 Task: Create Board Website Security to Workspace Enterprise Risk Management. Create Board Legal Documentation to Workspace Enterprise Risk Management. Create Board Public Relations Crisis Communication Planning and Preparation to Workspace Enterprise Risk Management
Action: Mouse moved to (363, 76)
Screenshot: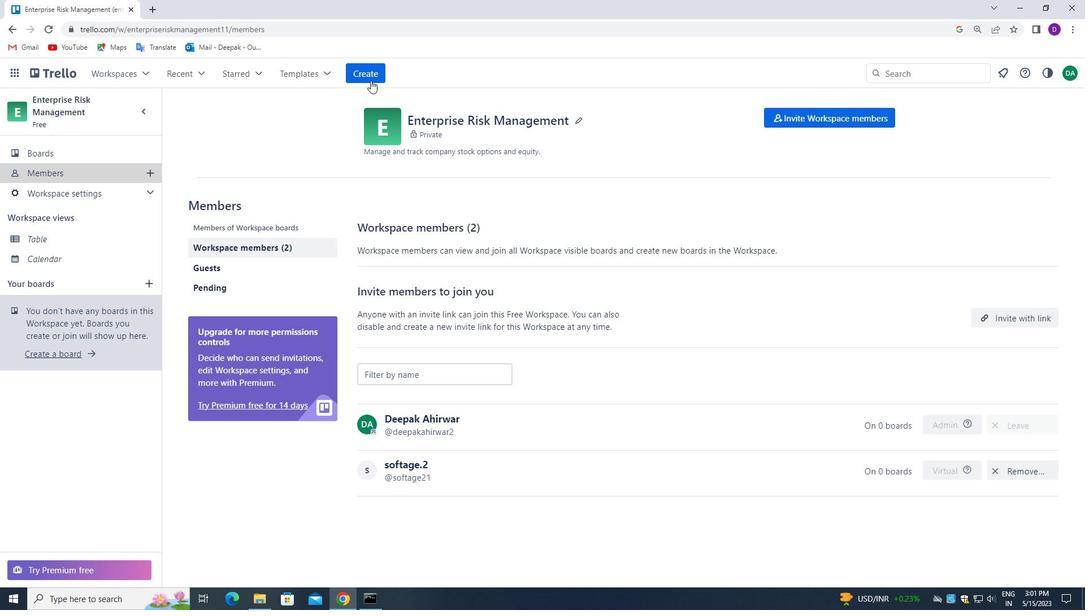 
Action: Mouse pressed left at (363, 76)
Screenshot: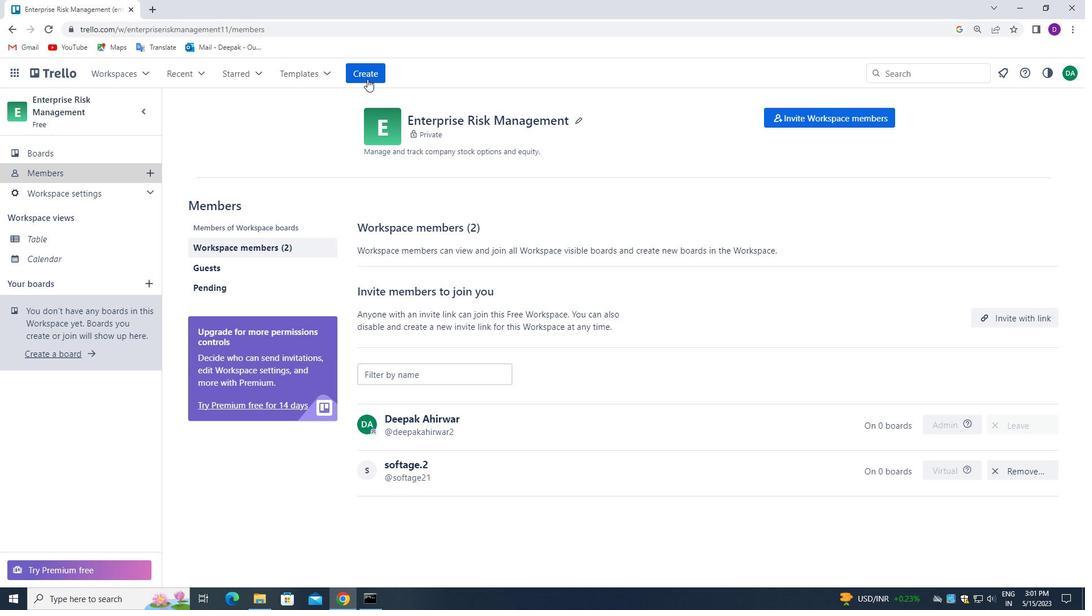 
Action: Mouse moved to (409, 130)
Screenshot: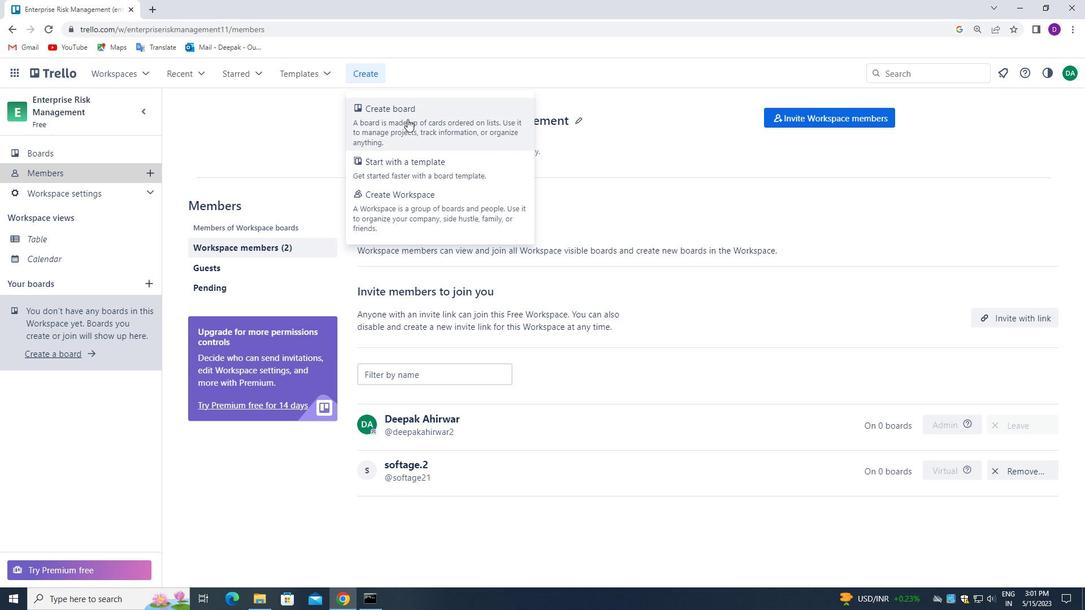 
Action: Mouse pressed left at (409, 130)
Screenshot: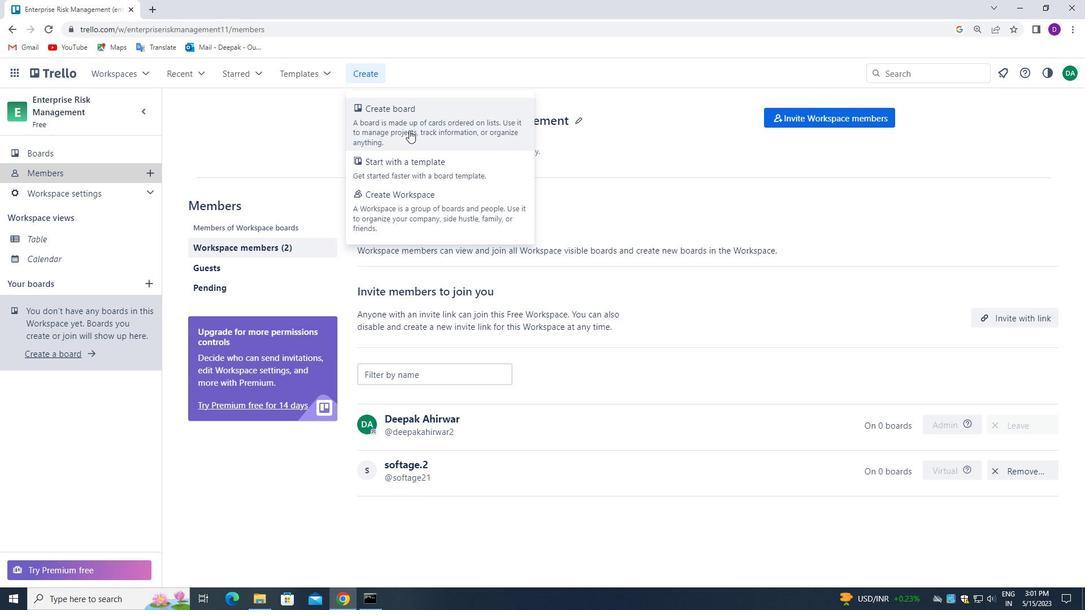 
Action: Mouse moved to (424, 299)
Screenshot: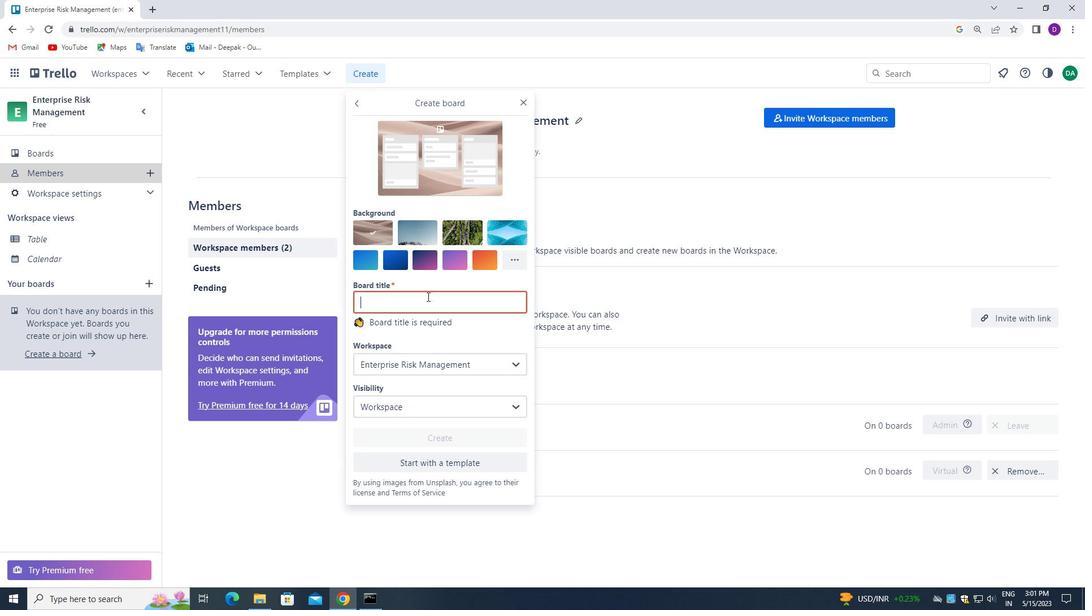 
Action: Mouse pressed left at (424, 299)
Screenshot: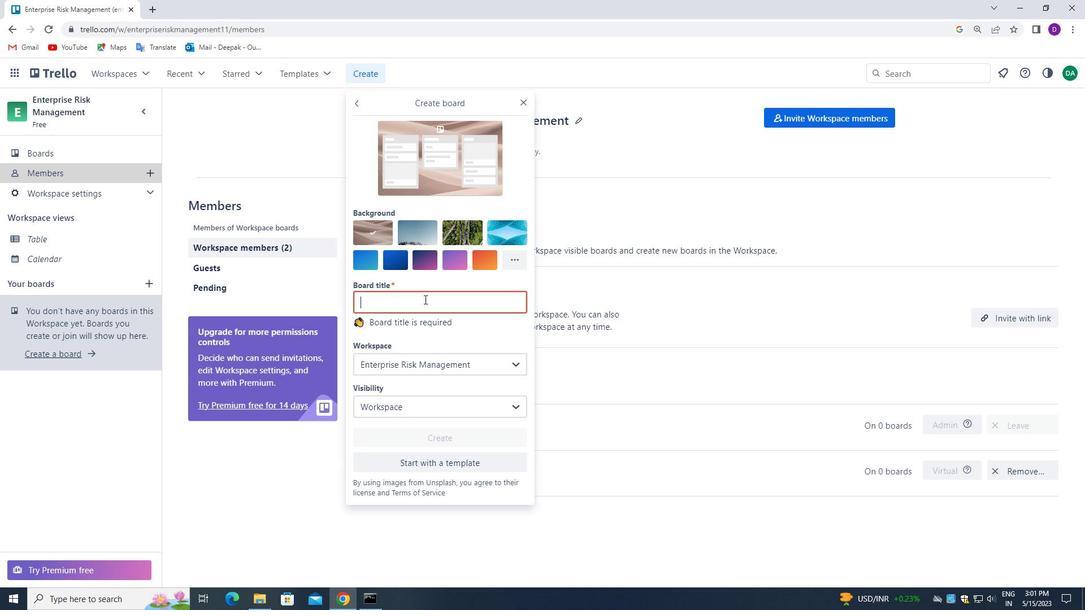 
Action: Mouse moved to (287, 301)
Screenshot: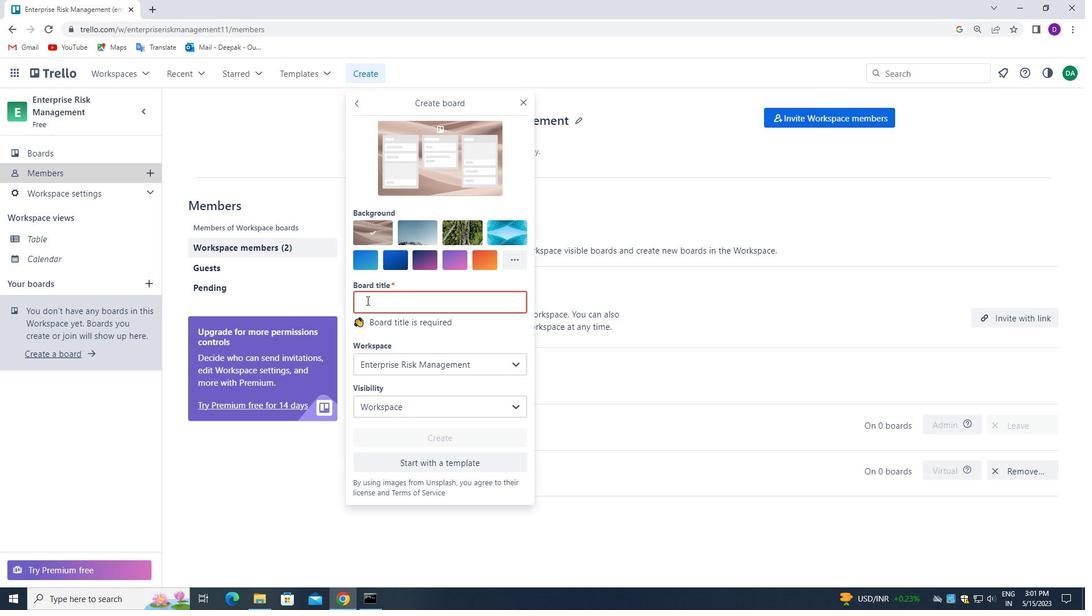 
Action: Key pressed <Key.shift_r>Website<Key.space><Key.shift_r>Security
Screenshot: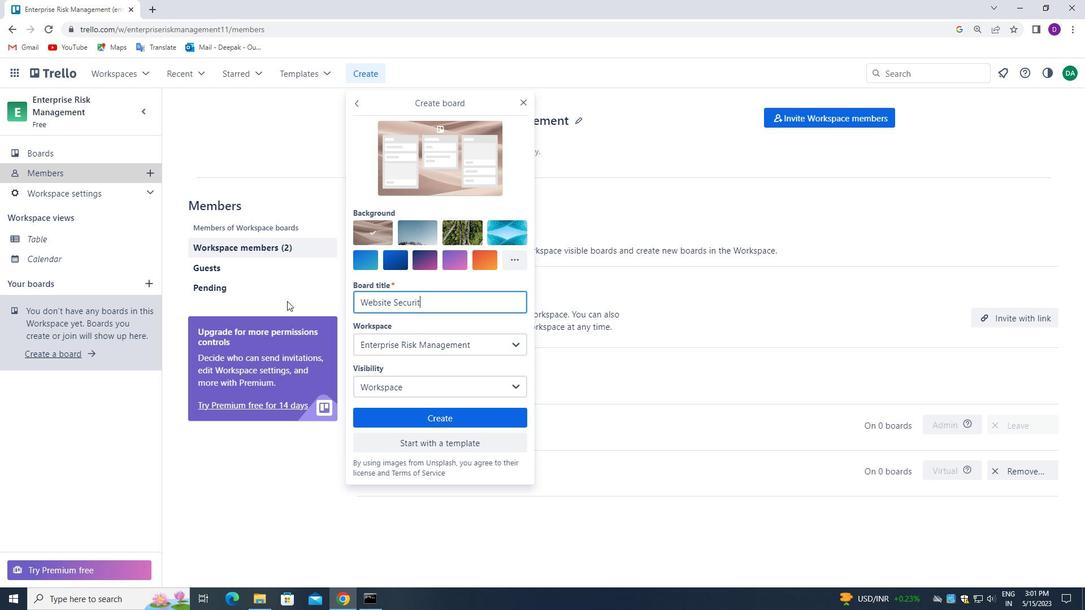 
Action: Mouse moved to (429, 418)
Screenshot: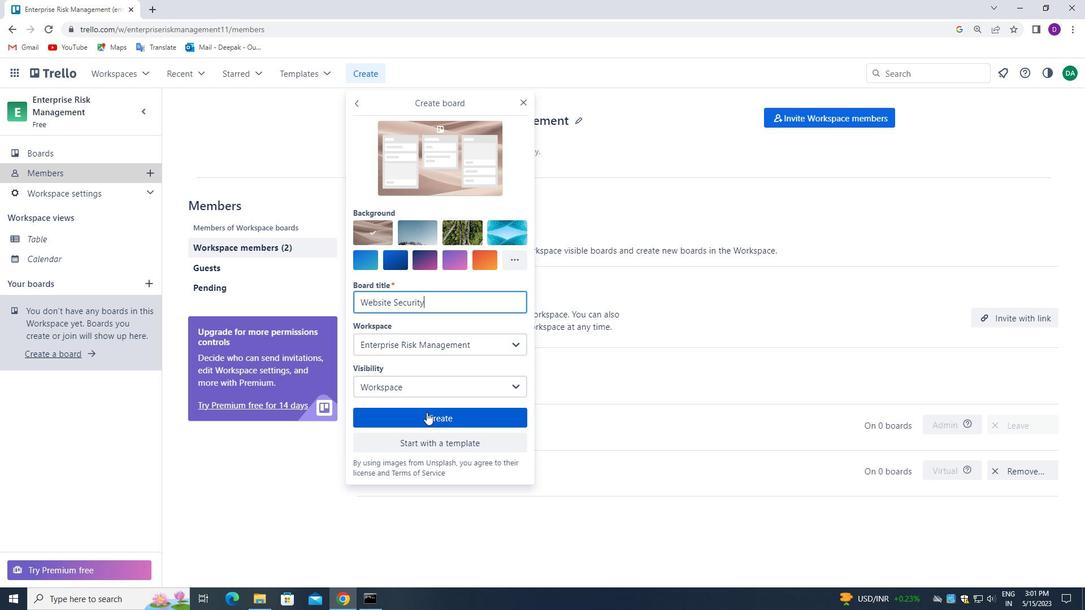 
Action: Mouse pressed left at (429, 418)
Screenshot: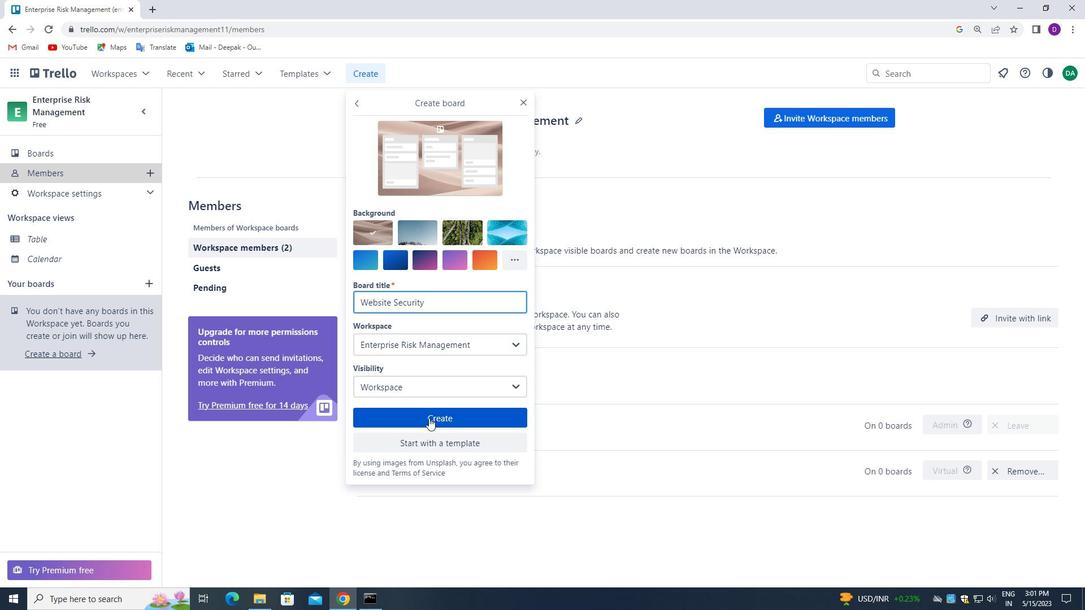 
Action: Mouse moved to (66, 156)
Screenshot: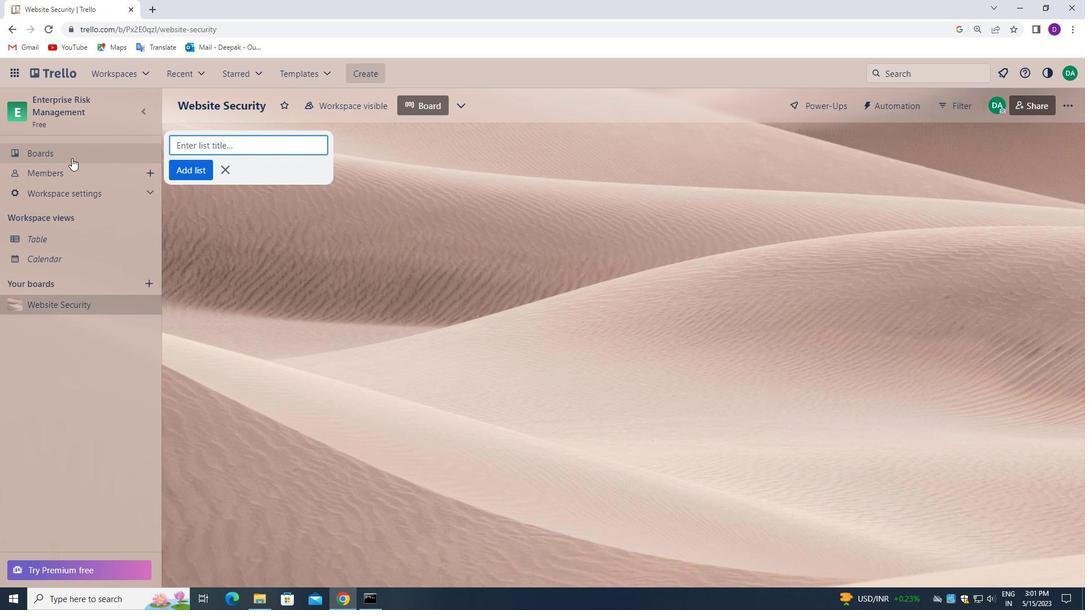 
Action: Mouse pressed left at (66, 156)
Screenshot: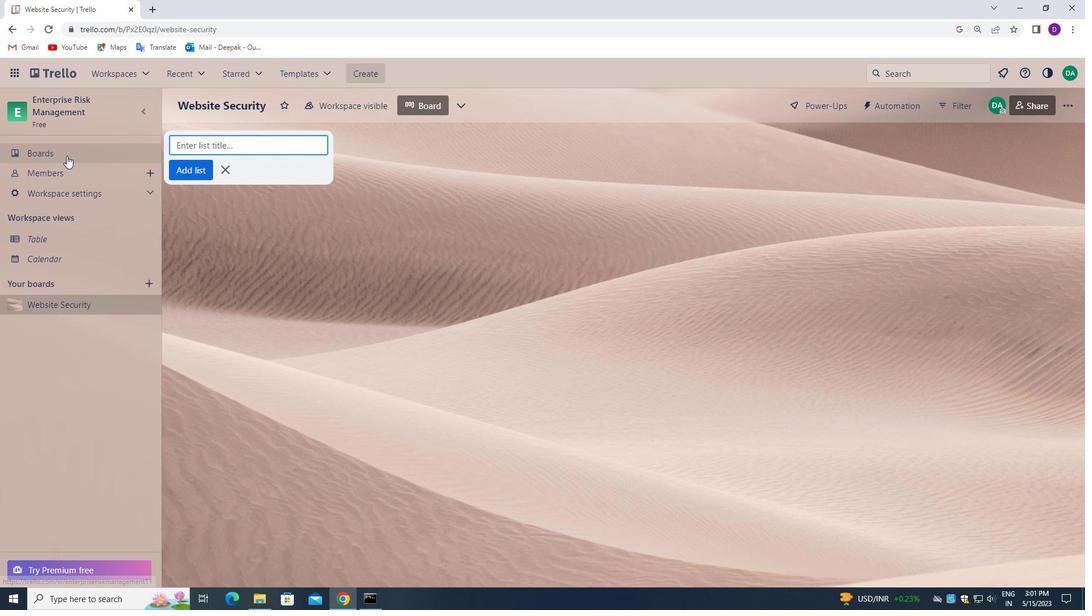 
Action: Mouse moved to (364, 69)
Screenshot: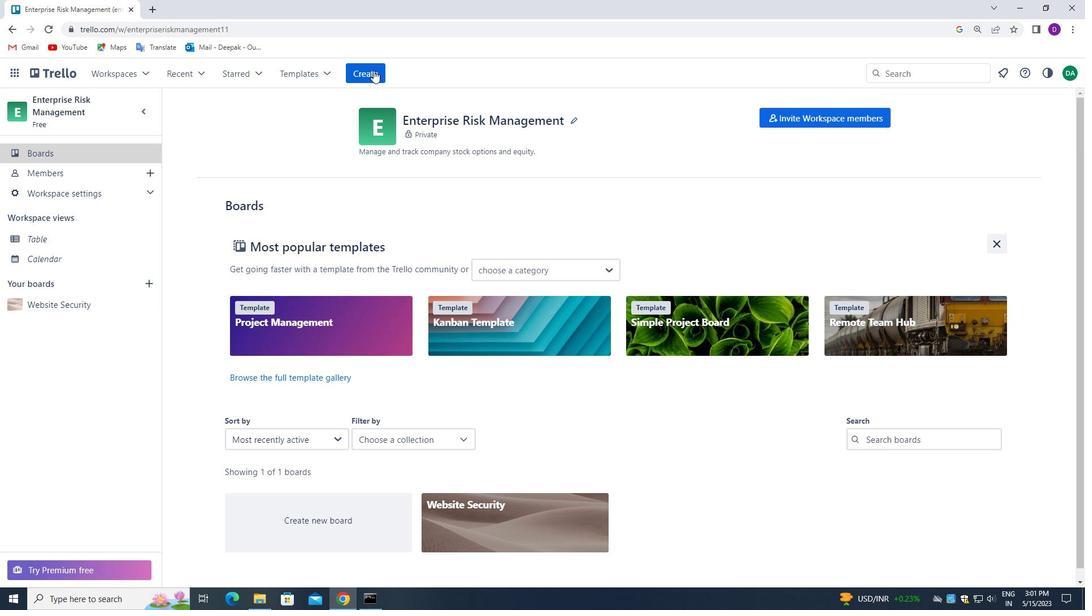 
Action: Mouse pressed left at (364, 69)
Screenshot: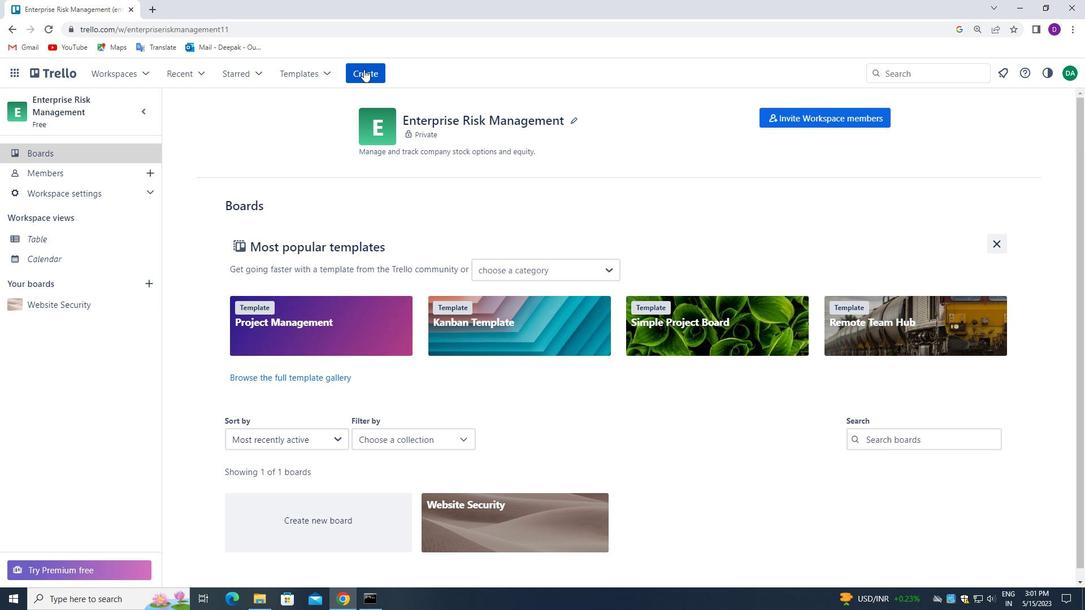 
Action: Mouse moved to (411, 118)
Screenshot: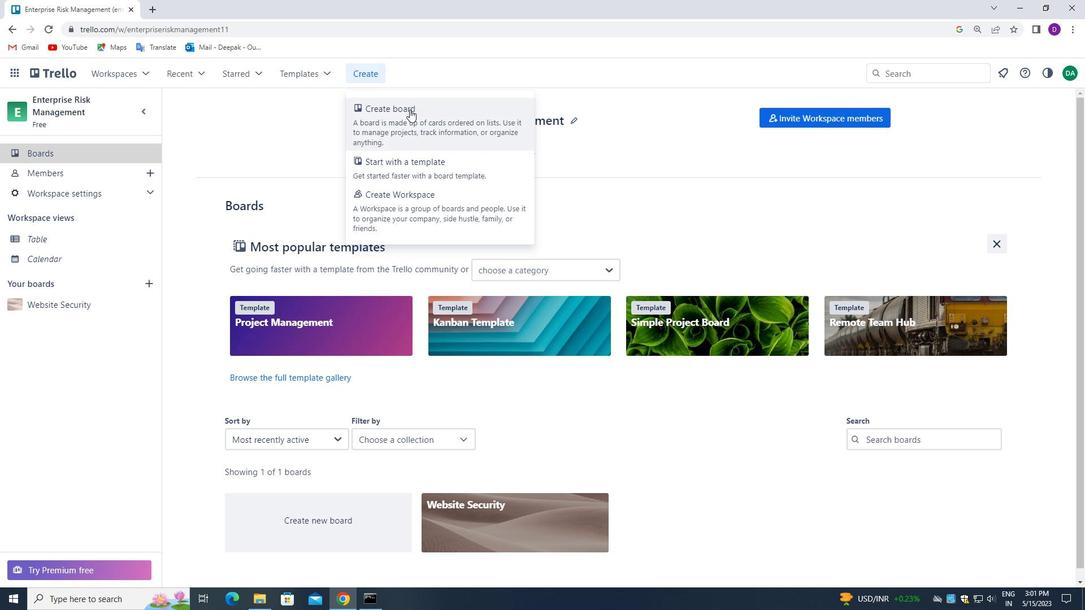 
Action: Mouse pressed left at (411, 118)
Screenshot: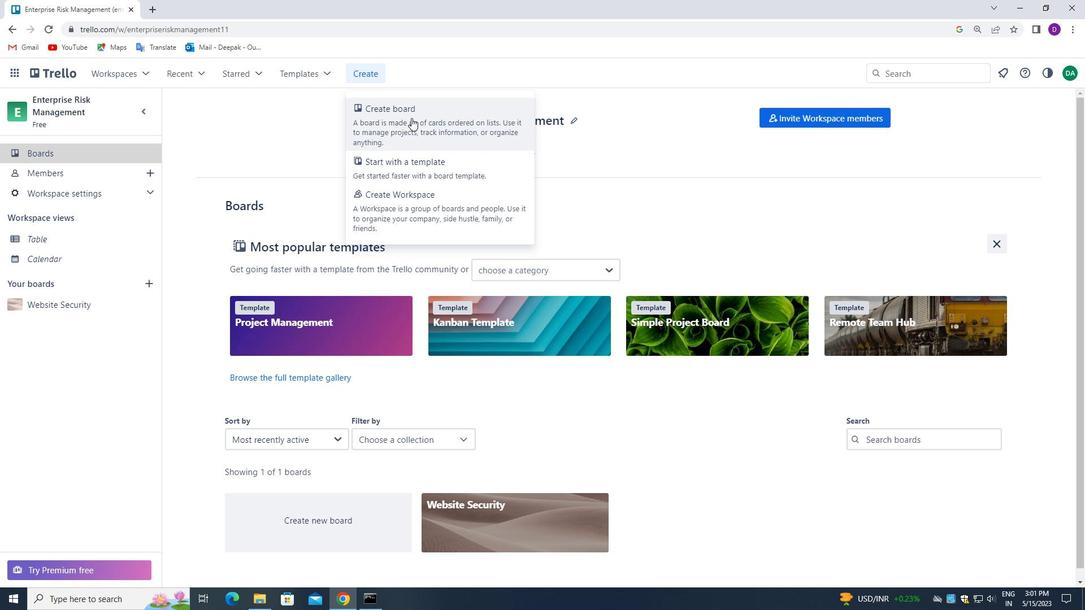 
Action: Mouse moved to (395, 299)
Screenshot: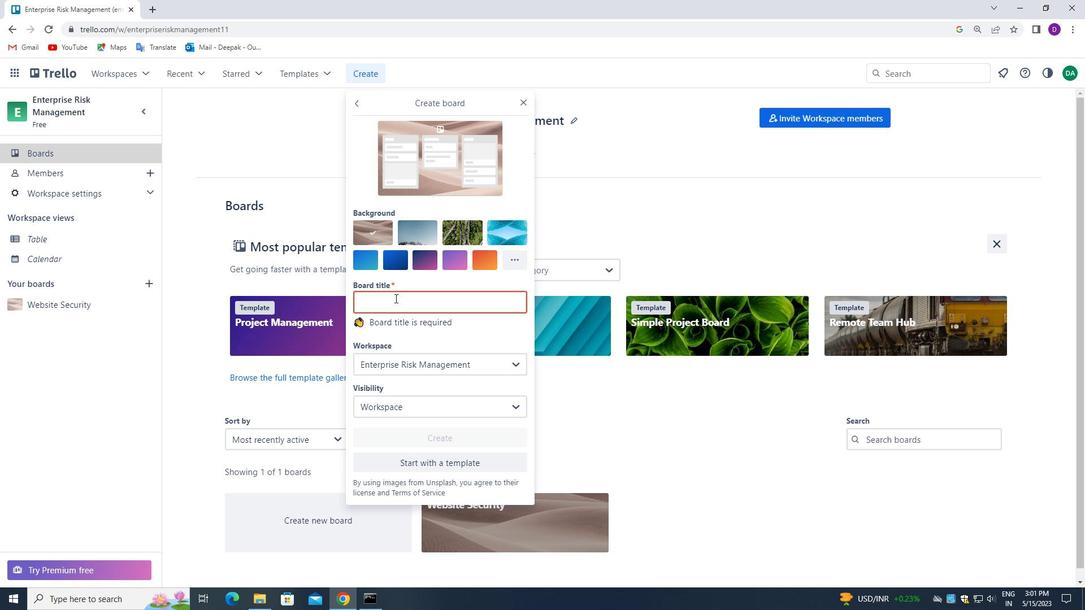 
Action: Mouse pressed left at (395, 299)
Screenshot: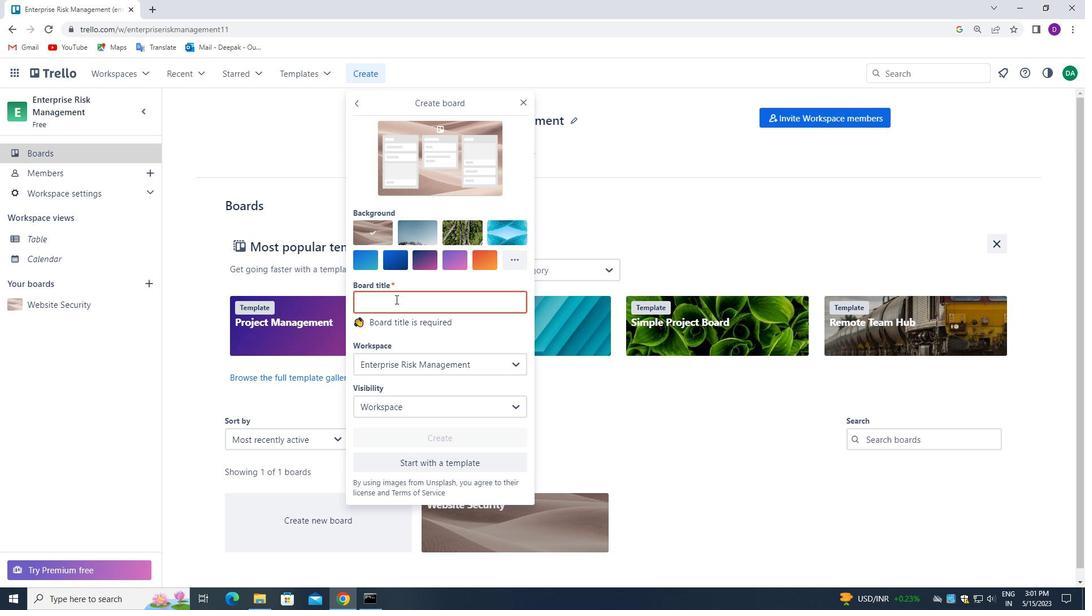 
Action: Mouse moved to (288, 273)
Screenshot: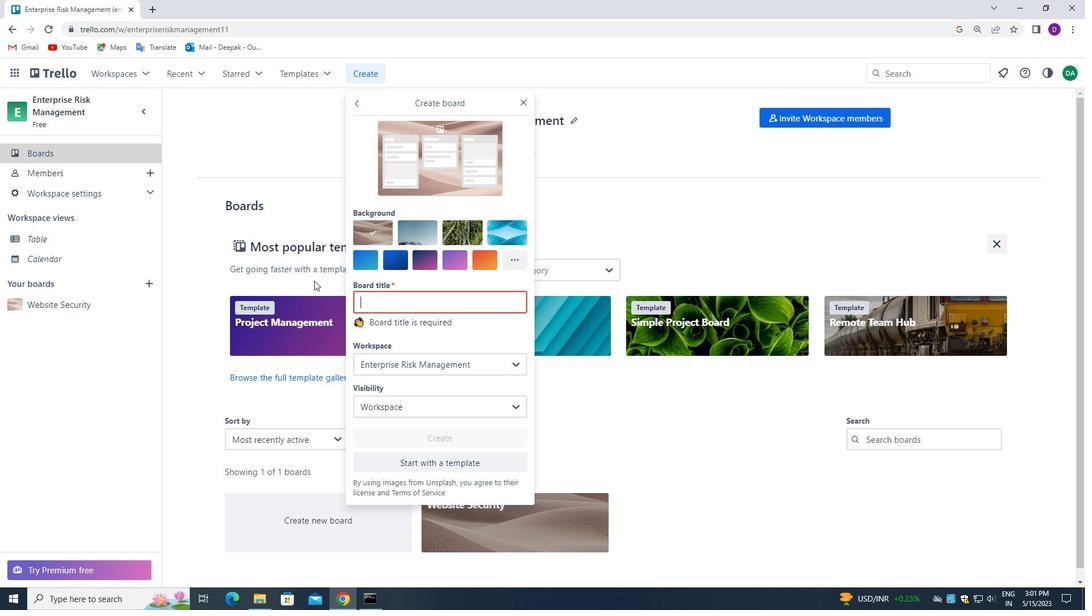 
Action: Key pressed <Key.shift_r>Create<Key.backspace><Key.backspace><Key.backspace><Key.backspace><Key.backspace><Key.backspace><Key.shift>LEA<Key.backspace>GAL<Key.space><Key.shift_r>DOCUMENTATION<Key.space>
Screenshot: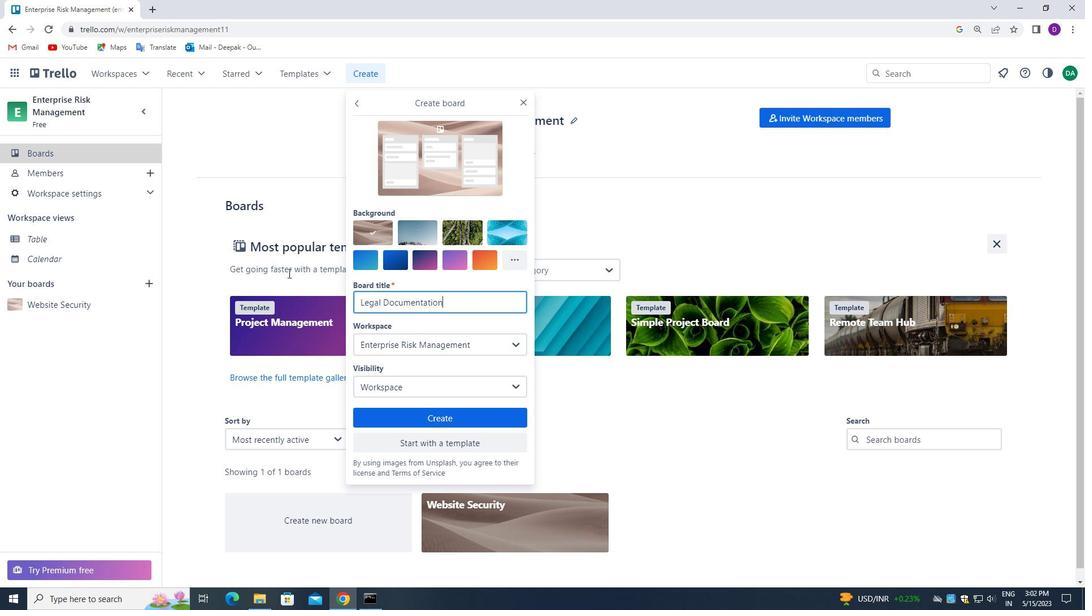
Action: Mouse moved to (434, 413)
Screenshot: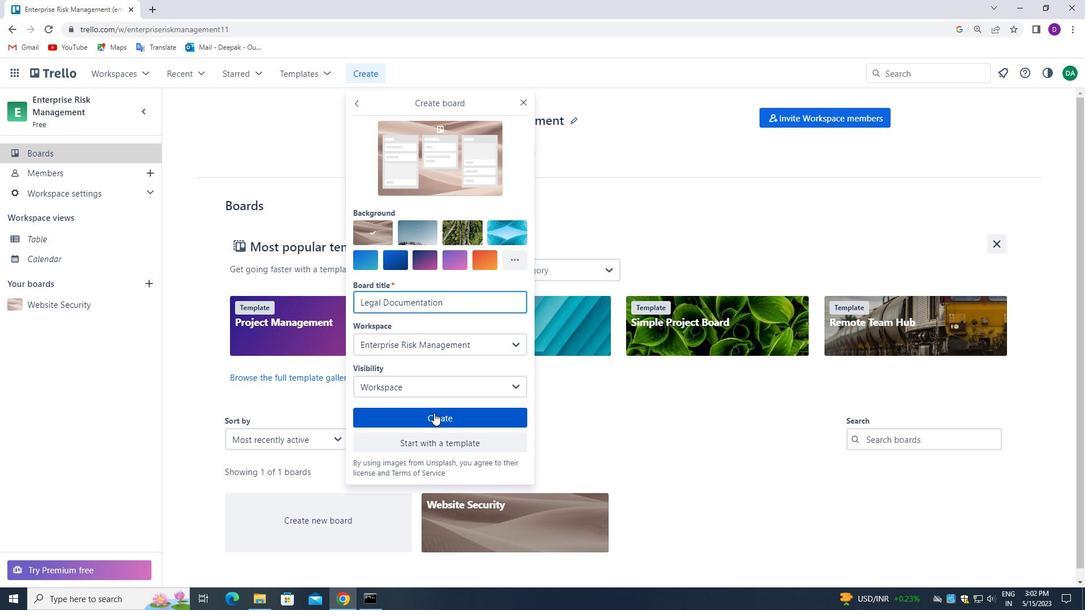 
Action: Mouse pressed left at (434, 413)
Screenshot: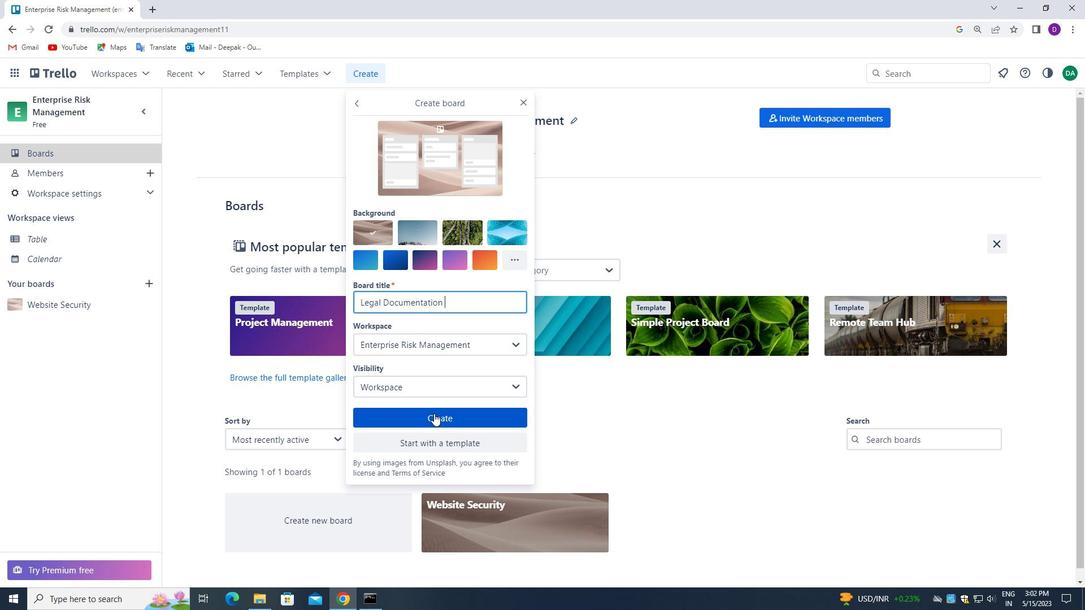 
Action: Mouse moved to (59, 154)
Screenshot: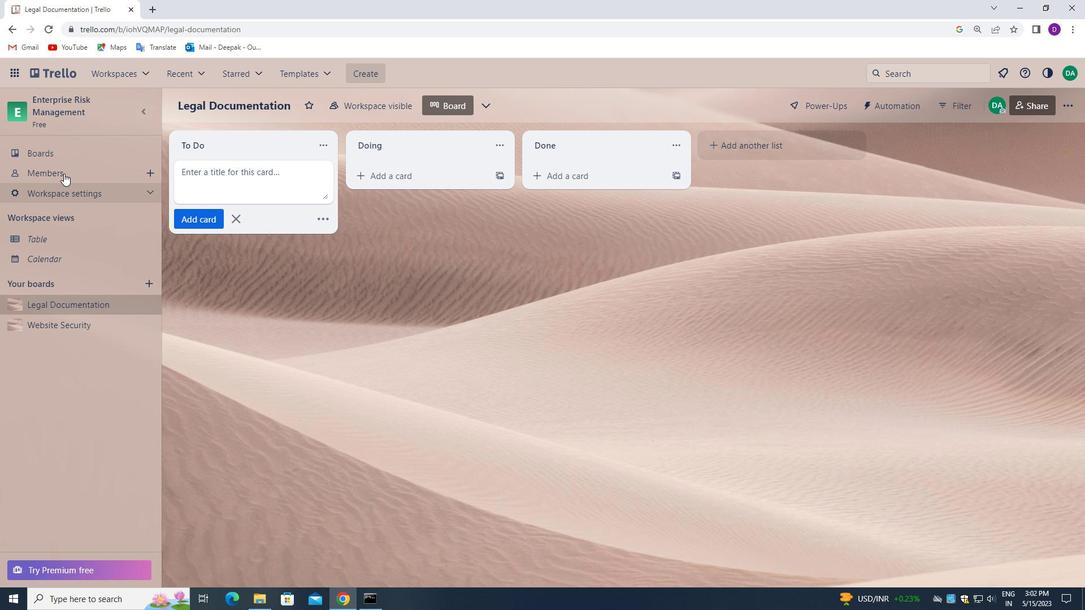 
Action: Mouse pressed left at (59, 154)
Screenshot: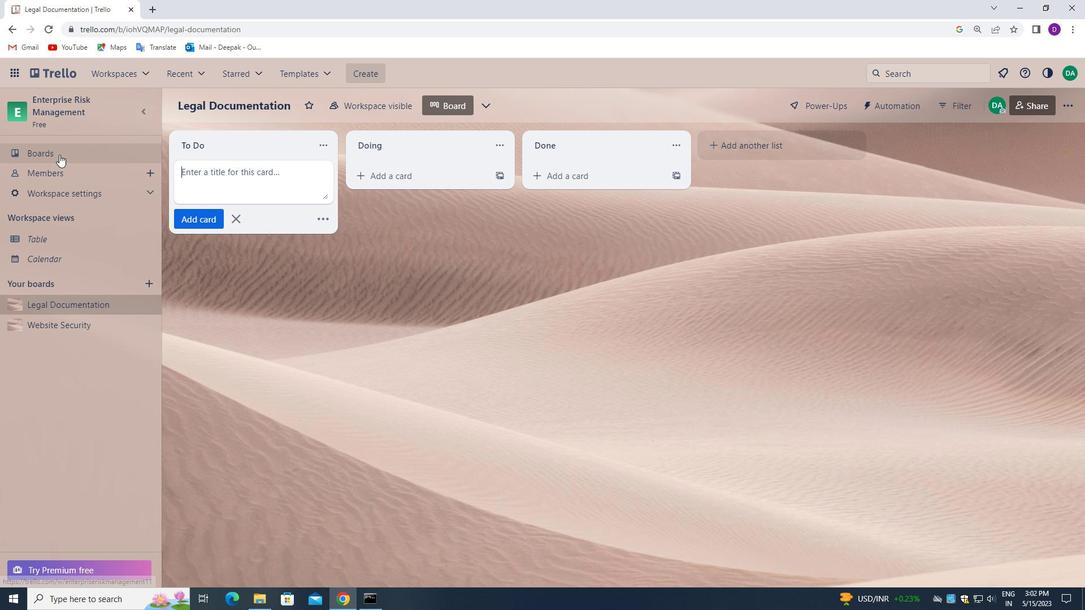 
Action: Mouse moved to (371, 77)
Screenshot: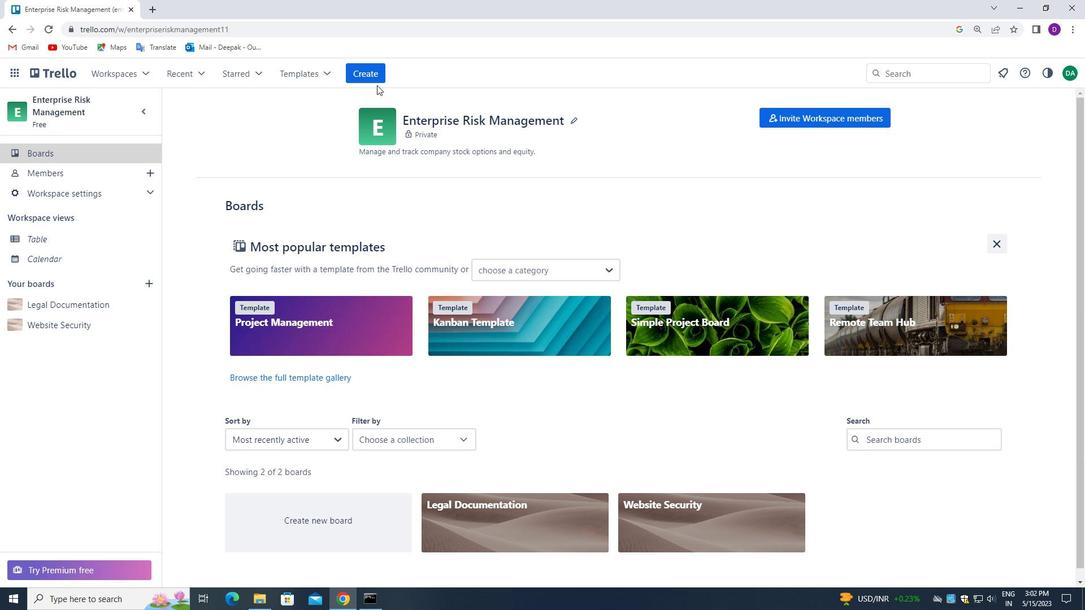 
Action: Mouse pressed left at (371, 77)
Screenshot: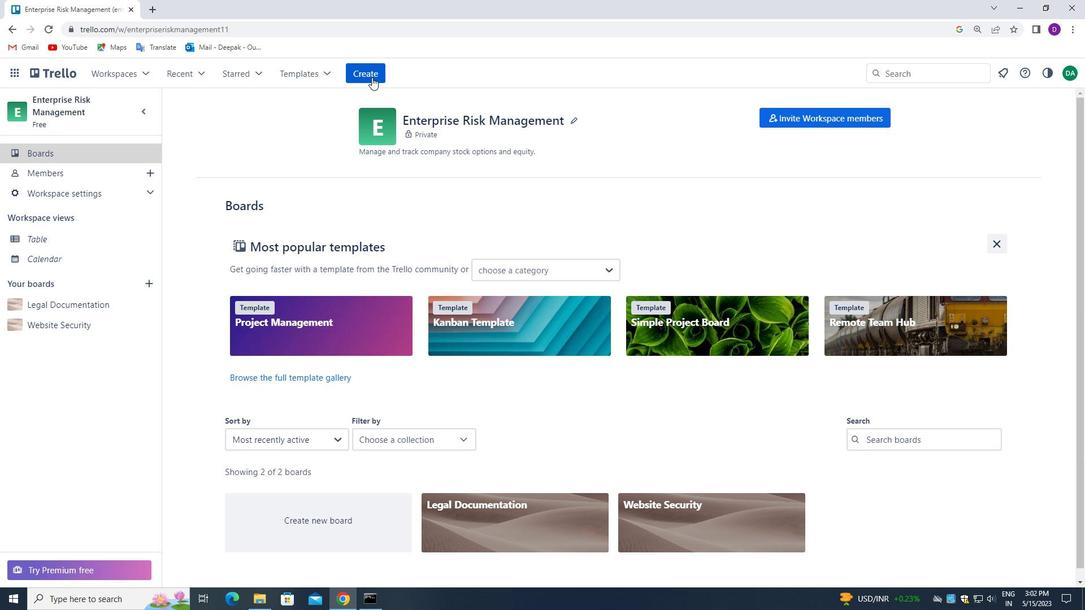 
Action: Mouse moved to (399, 120)
Screenshot: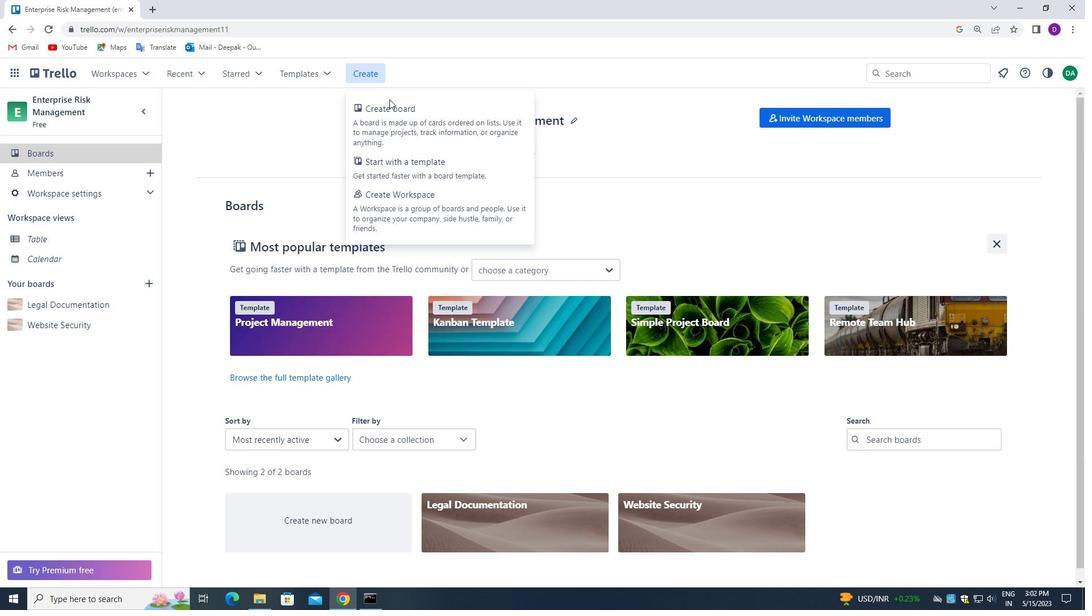 
Action: Mouse pressed left at (399, 120)
Screenshot: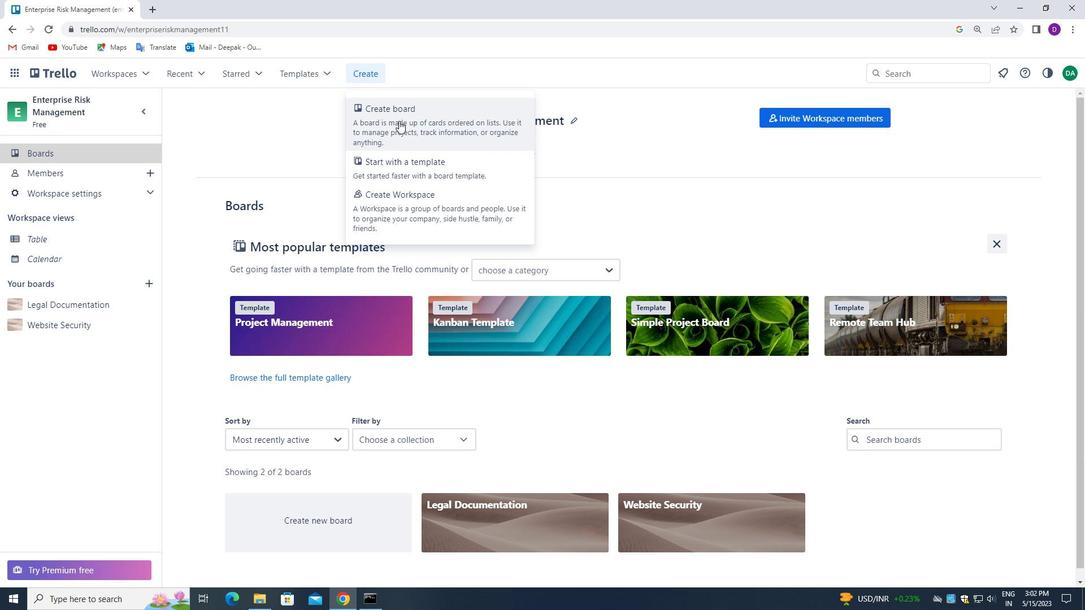 
Action: Mouse moved to (415, 301)
Screenshot: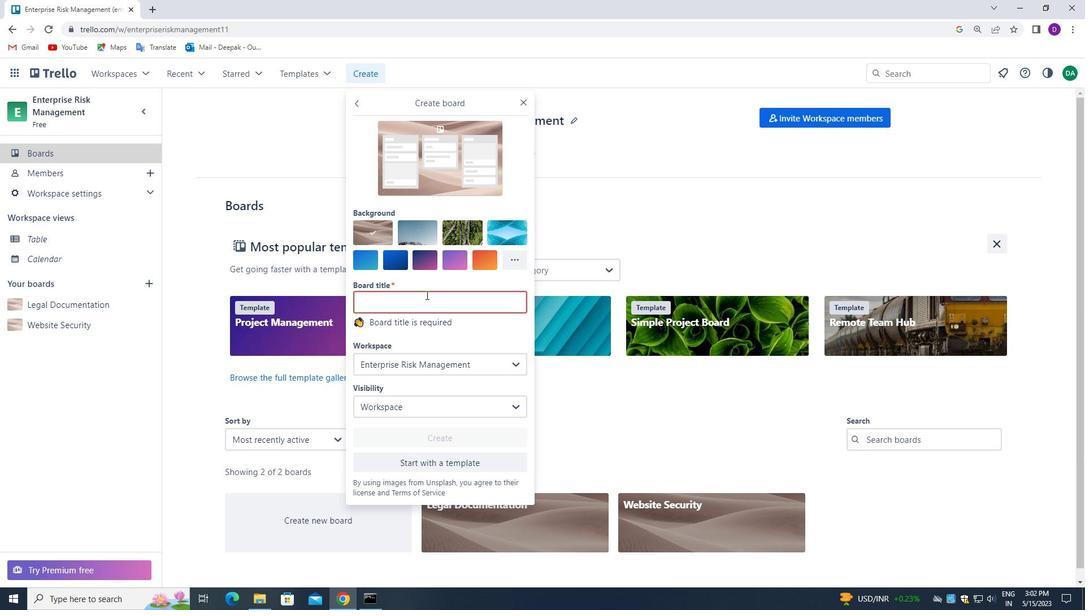 
Action: Mouse pressed left at (415, 301)
Screenshot: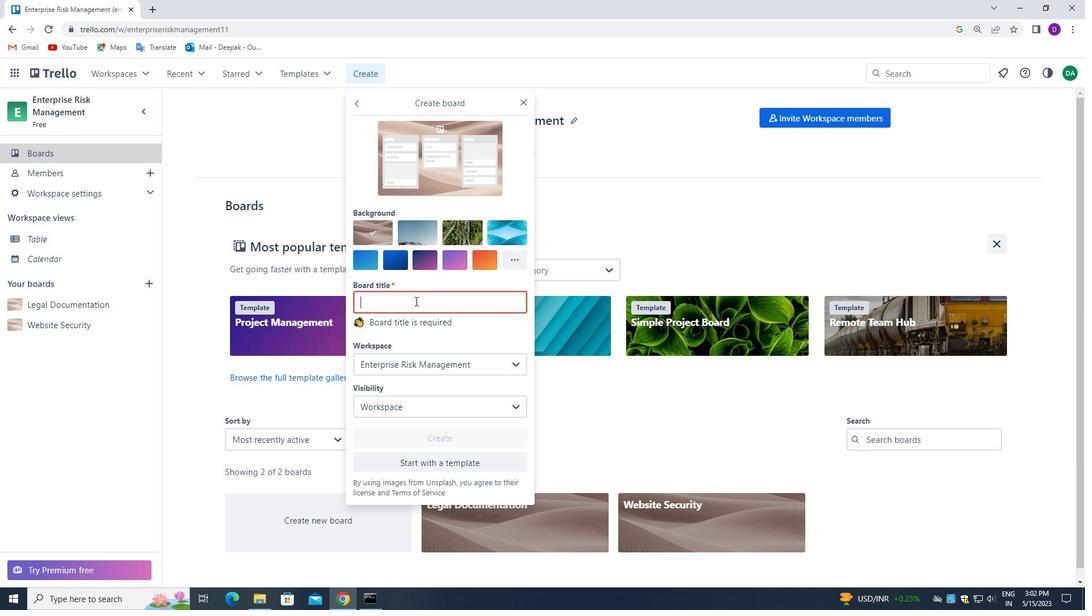 
Action: Mouse moved to (312, 206)
Screenshot: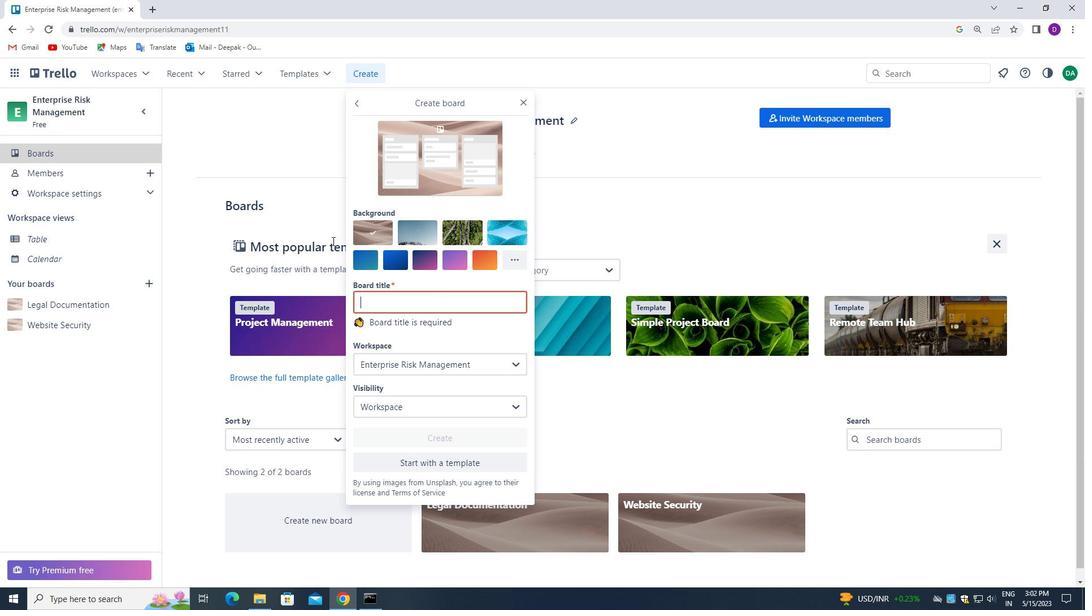 
Action: Key pressed <Key.shift>PUBLIC<Key.space><Key.shift_r>RELATIONS<Key.space><Key.shift_r>CRISIS<Key.space>CO<Key.backspace><Key.backspace><Key.shift_r>COMMUNICATION<Key.space>P;<Key.backspace>LANNING<Key.space>AND<Key.space>P=<Key.shift><Key.backspace><Key.backspace><Key.shift>PREPARATION
Screenshot: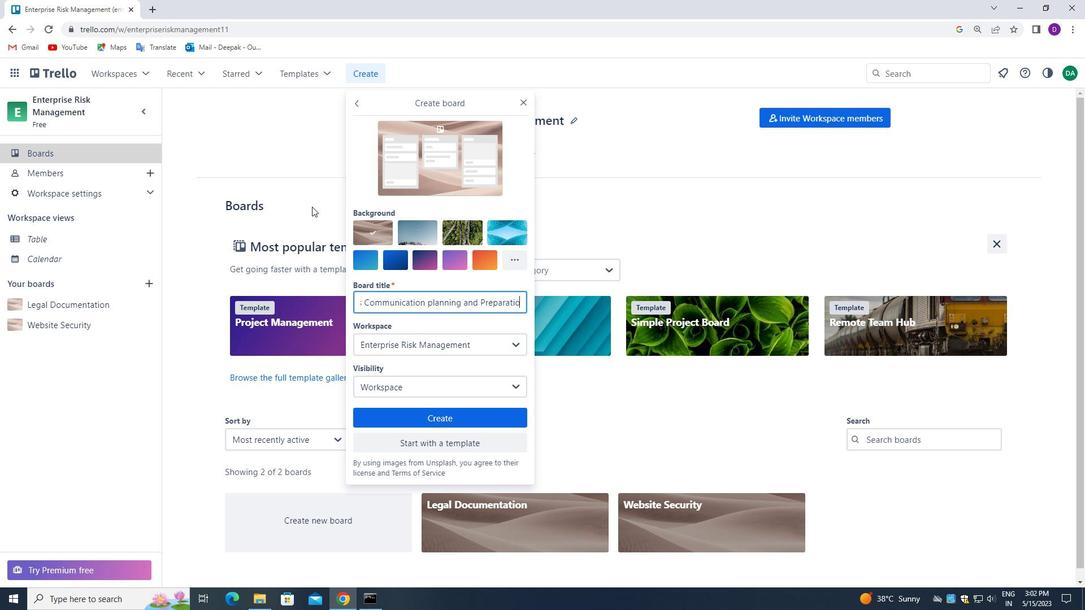
Action: Mouse moved to (425, 419)
Screenshot: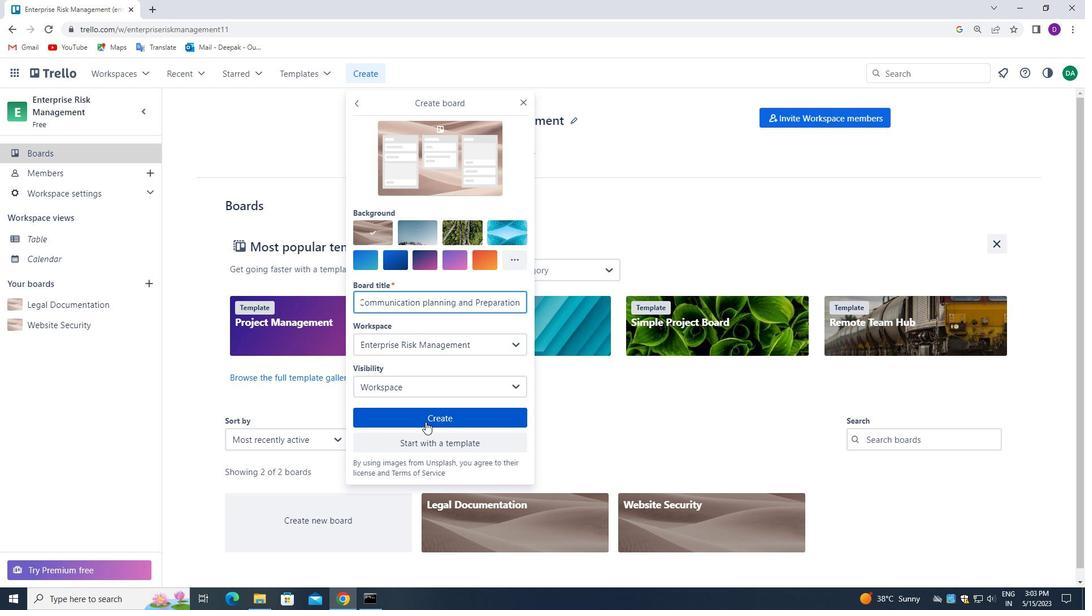 
Action: Mouse pressed left at (425, 419)
Screenshot: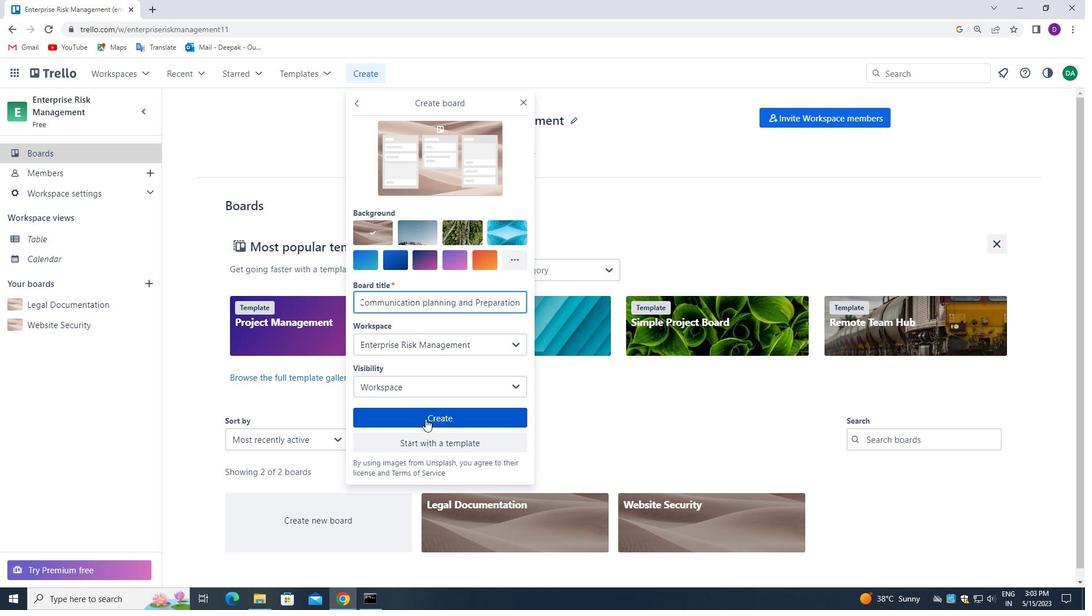 
Action: Mouse moved to (361, 317)
Screenshot: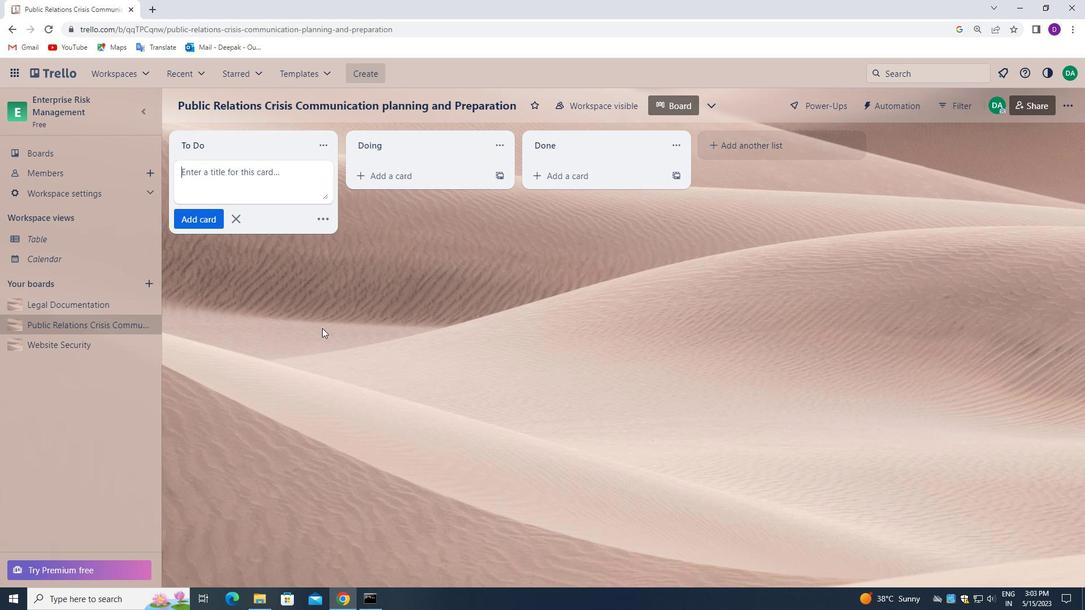 
Action: Mouse scrolled (361, 318) with delta (0, 0)
Screenshot: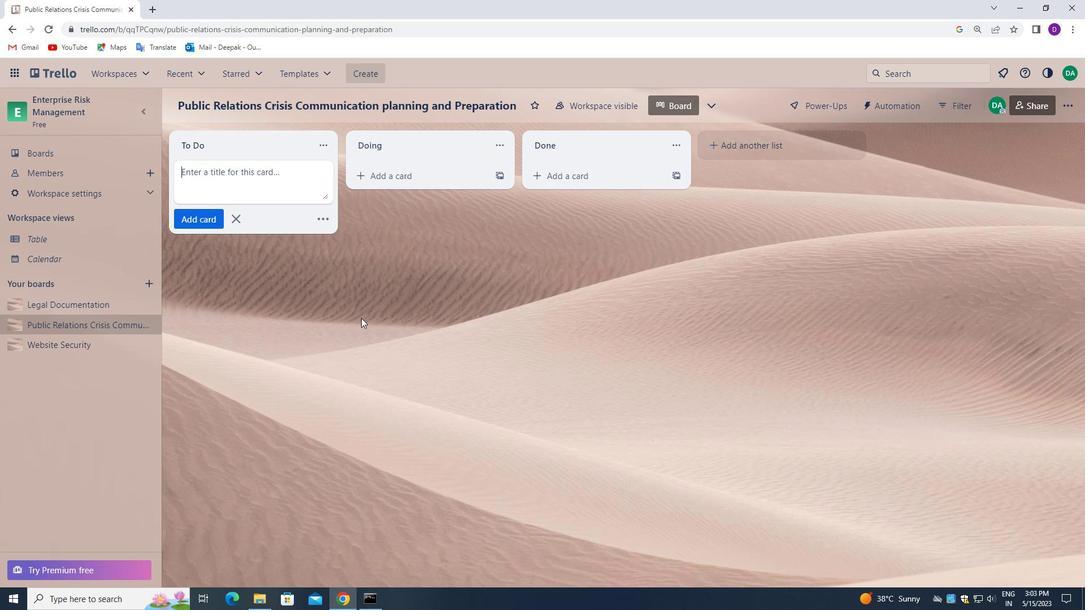 
Action: Mouse scrolled (361, 318) with delta (0, 0)
Screenshot: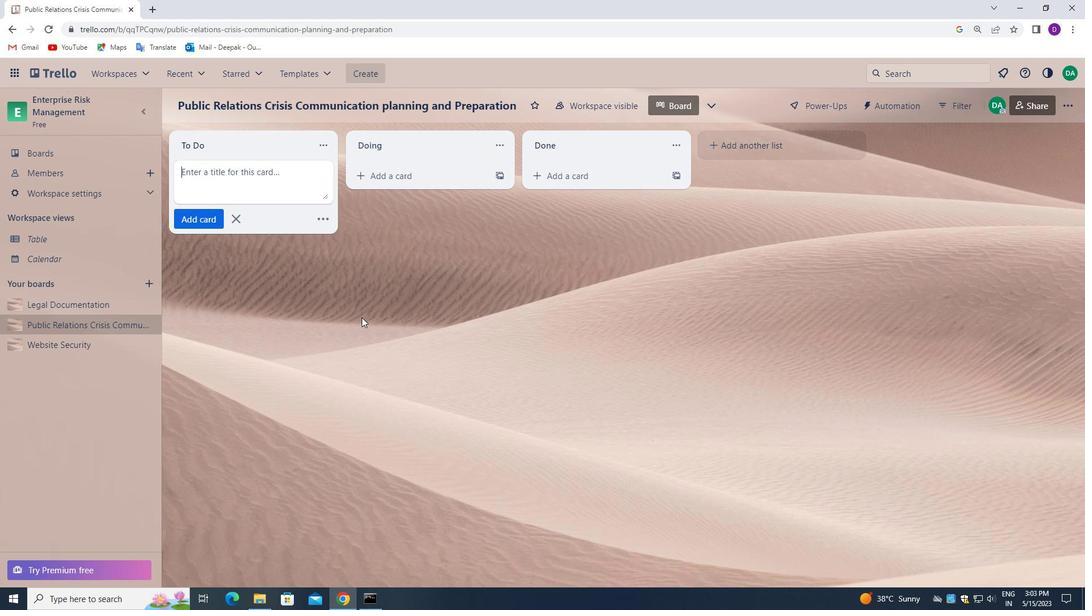 
Action: Mouse scrolled (361, 318) with delta (0, 0)
Screenshot: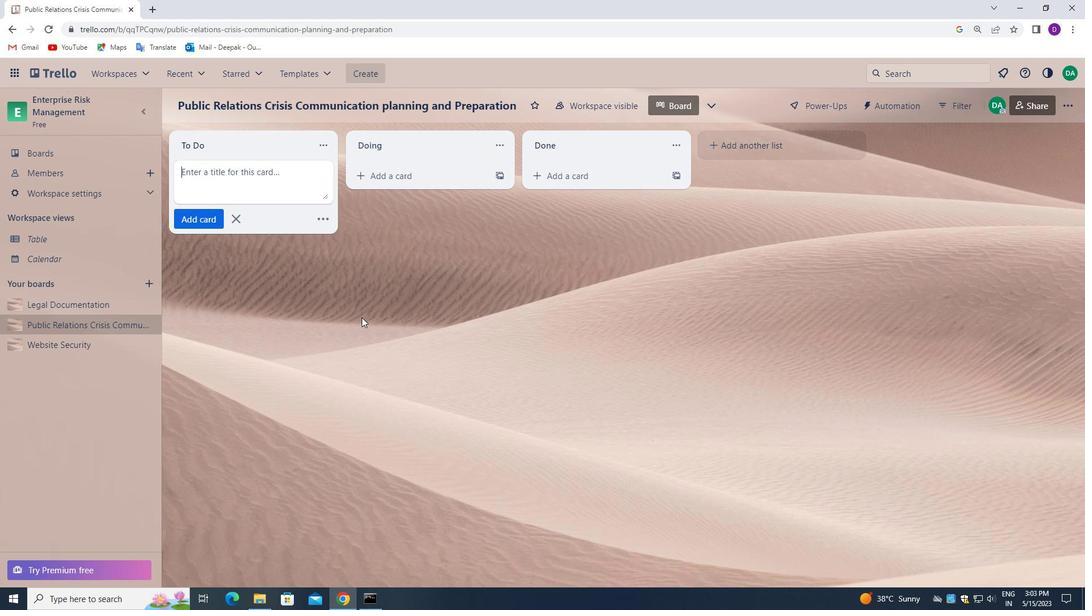
Action: Mouse scrolled (361, 318) with delta (0, 0)
Screenshot: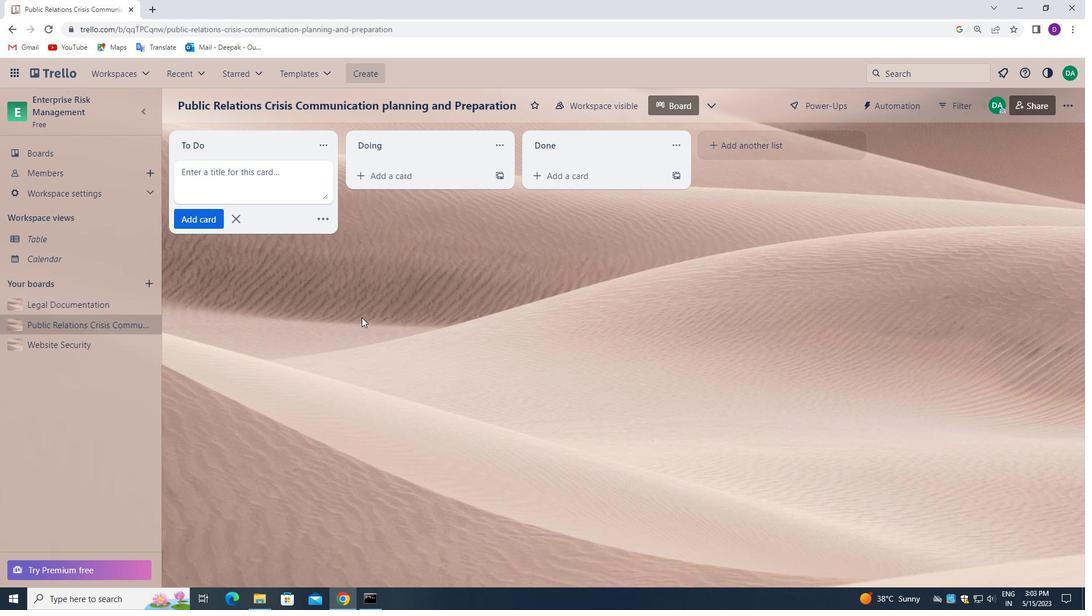 
Action: Mouse moved to (61, 157)
Screenshot: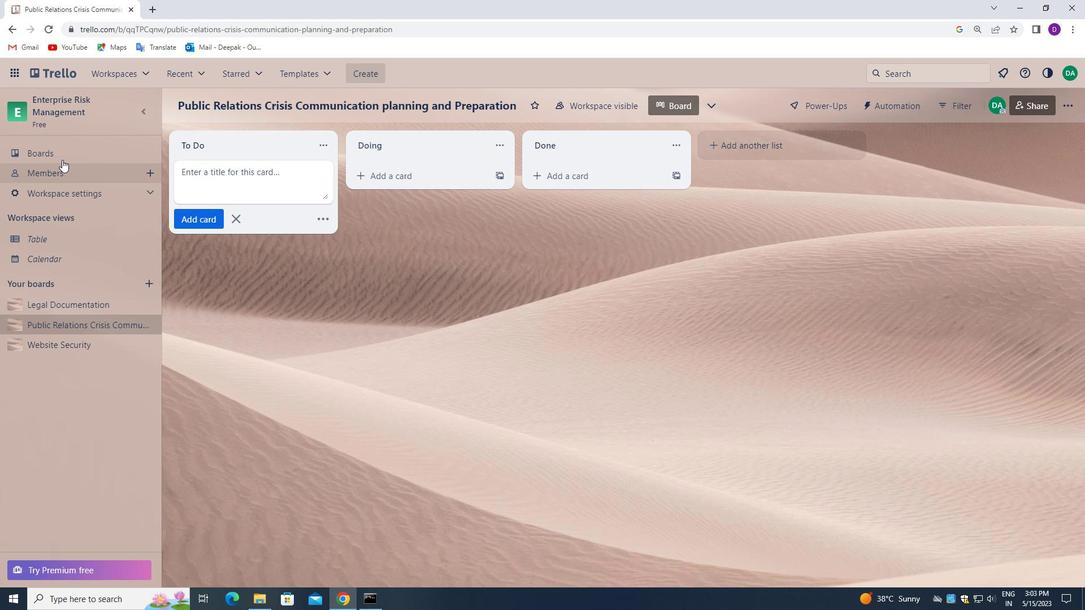 
Action: Mouse pressed left at (61, 157)
Screenshot: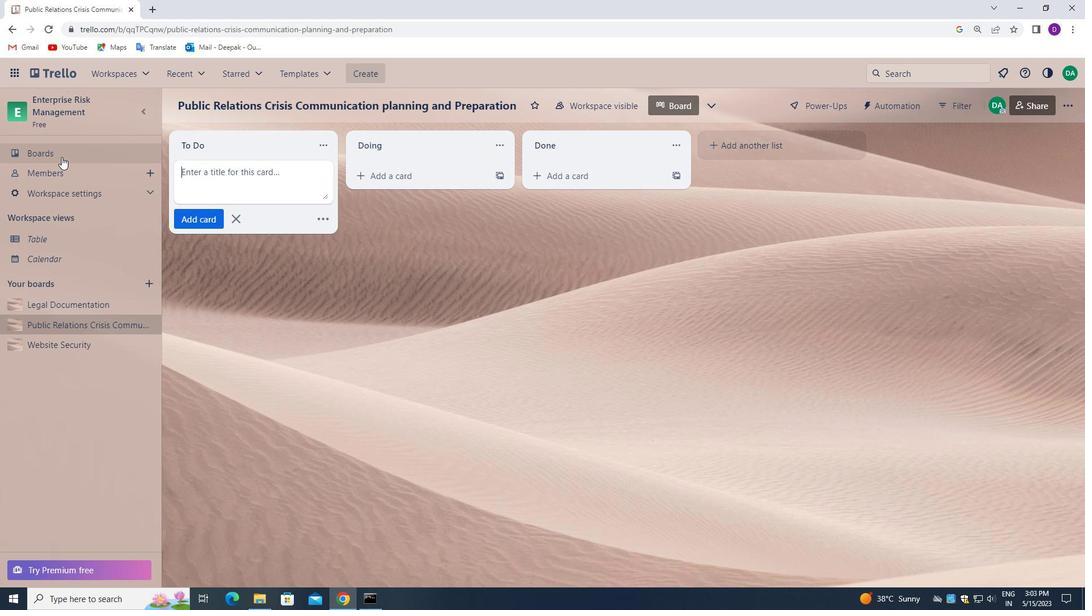 
Action: Mouse moved to (214, 295)
Screenshot: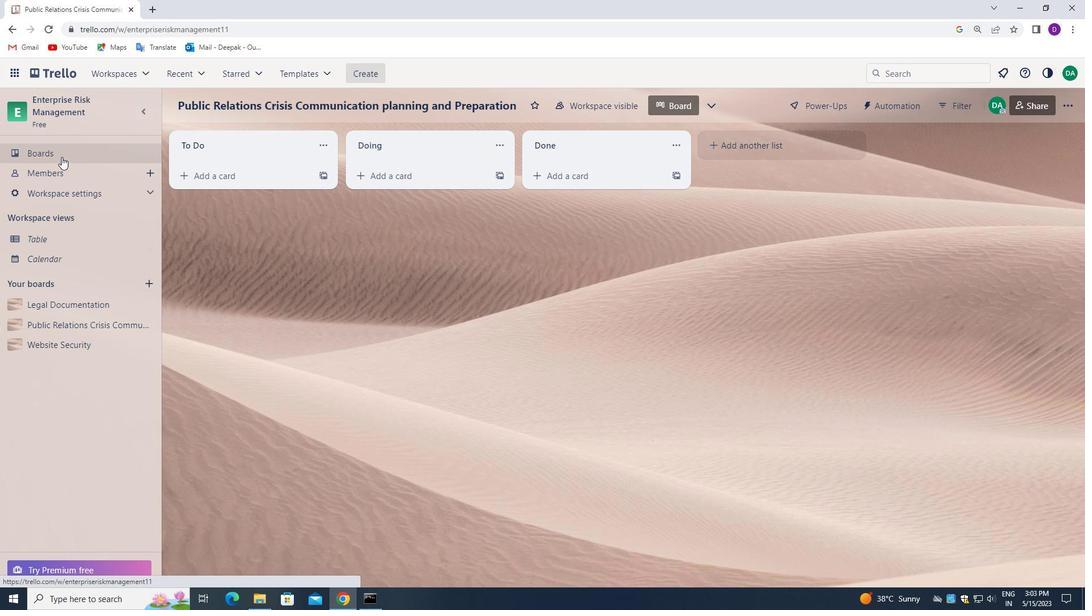 
